 Task: Add La Croix LimonCello Sparkling Water 8 Pack to the cart.
Action: Mouse moved to (46, 295)
Screenshot: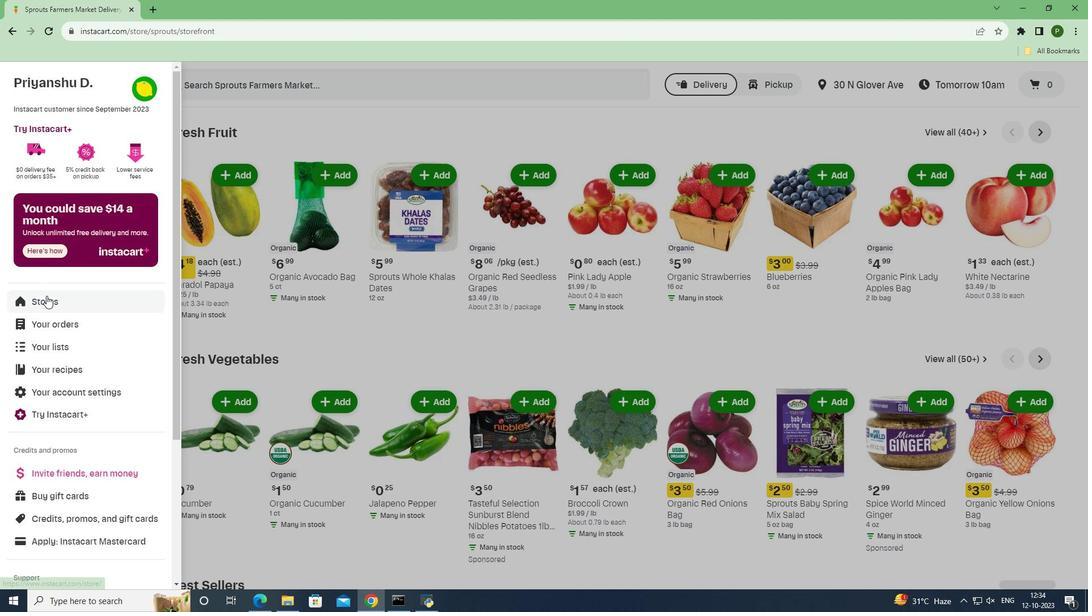 
Action: Mouse pressed left at (46, 295)
Screenshot: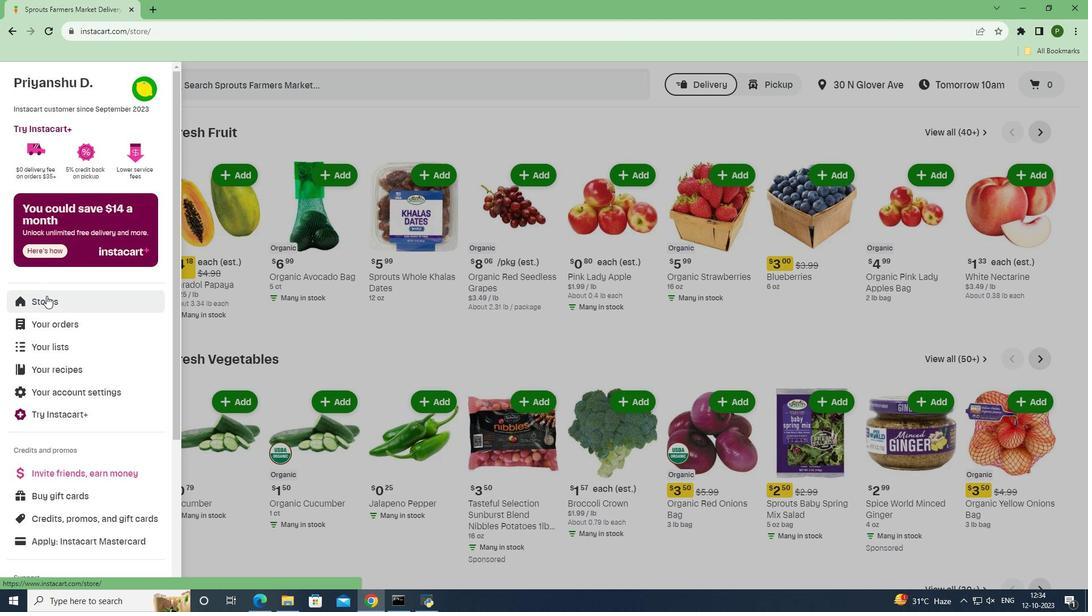 
Action: Mouse moved to (260, 132)
Screenshot: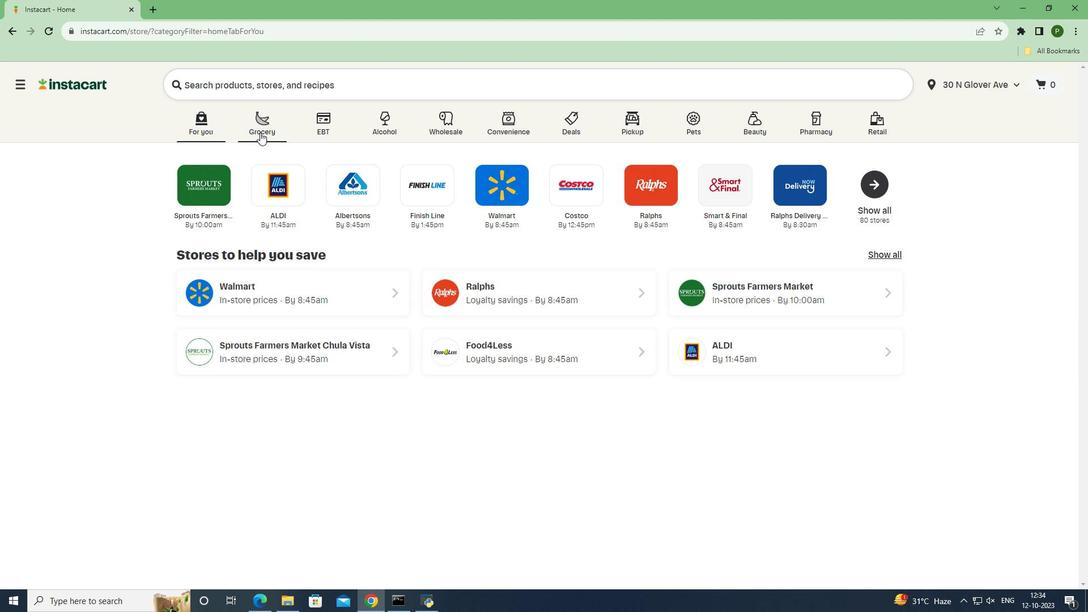 
Action: Mouse pressed left at (260, 132)
Screenshot: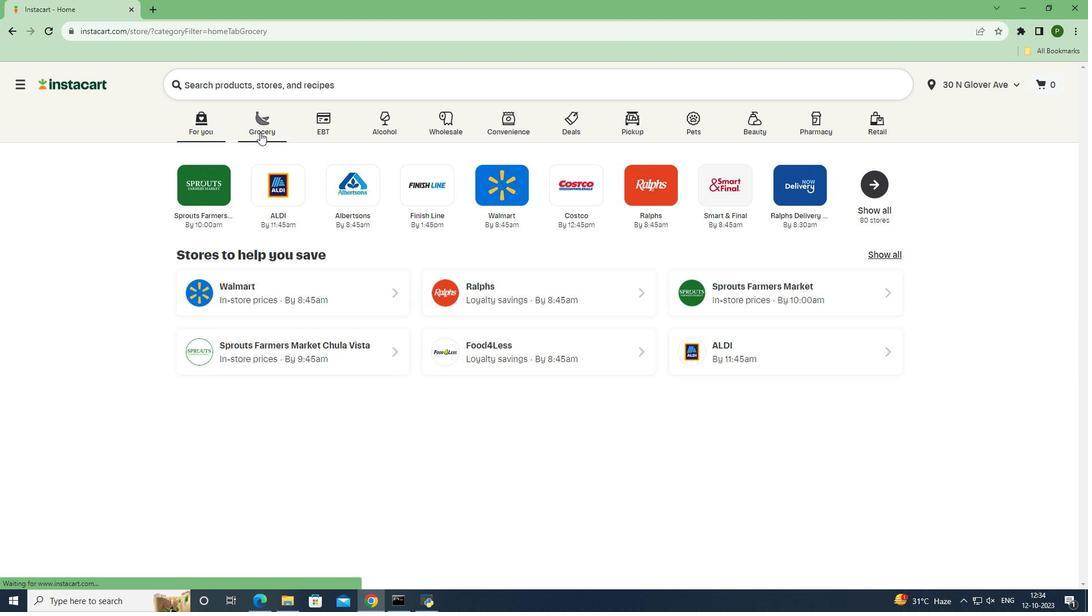 
Action: Mouse moved to (445, 257)
Screenshot: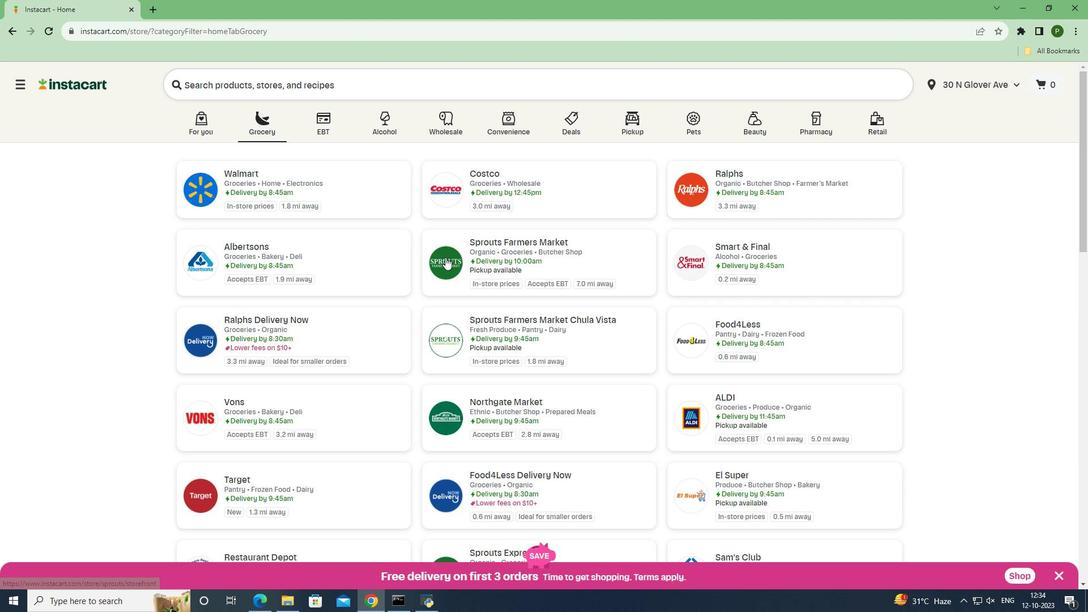 
Action: Mouse pressed left at (445, 257)
Screenshot: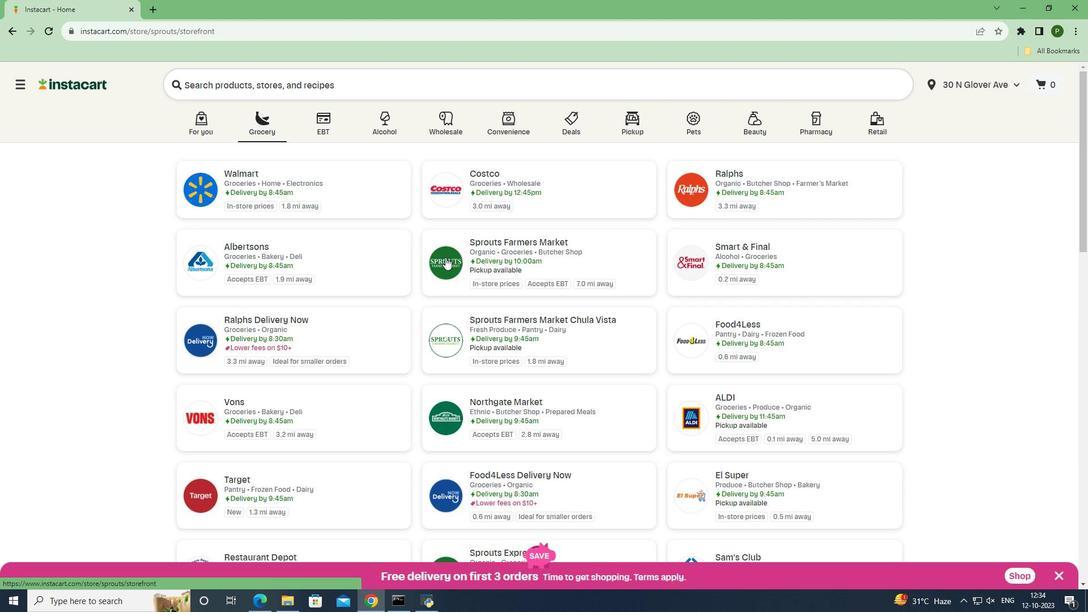 
Action: Mouse moved to (47, 386)
Screenshot: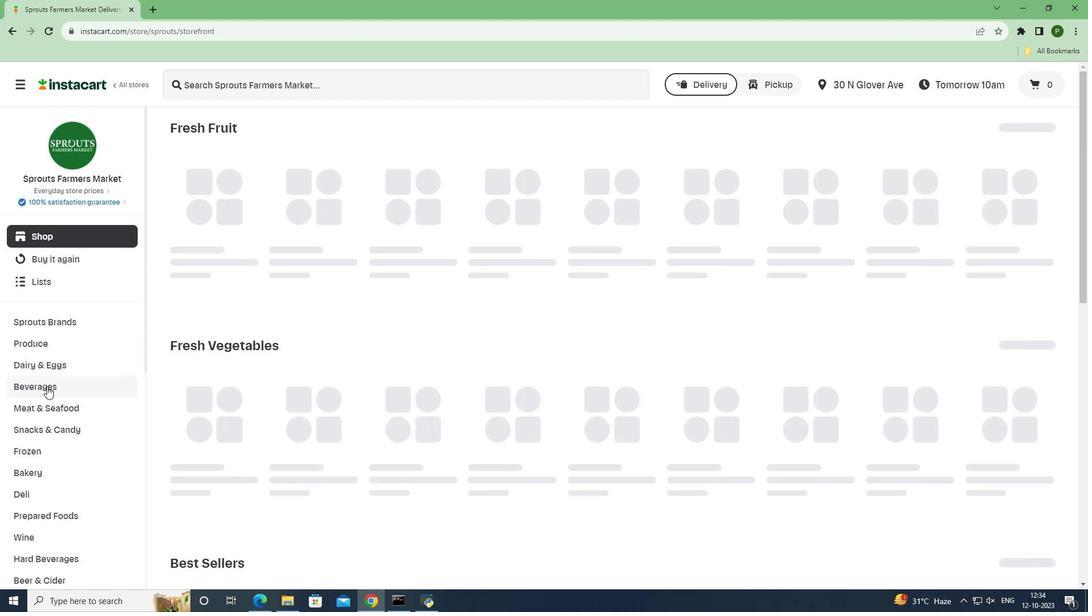 
Action: Mouse pressed left at (47, 386)
Screenshot: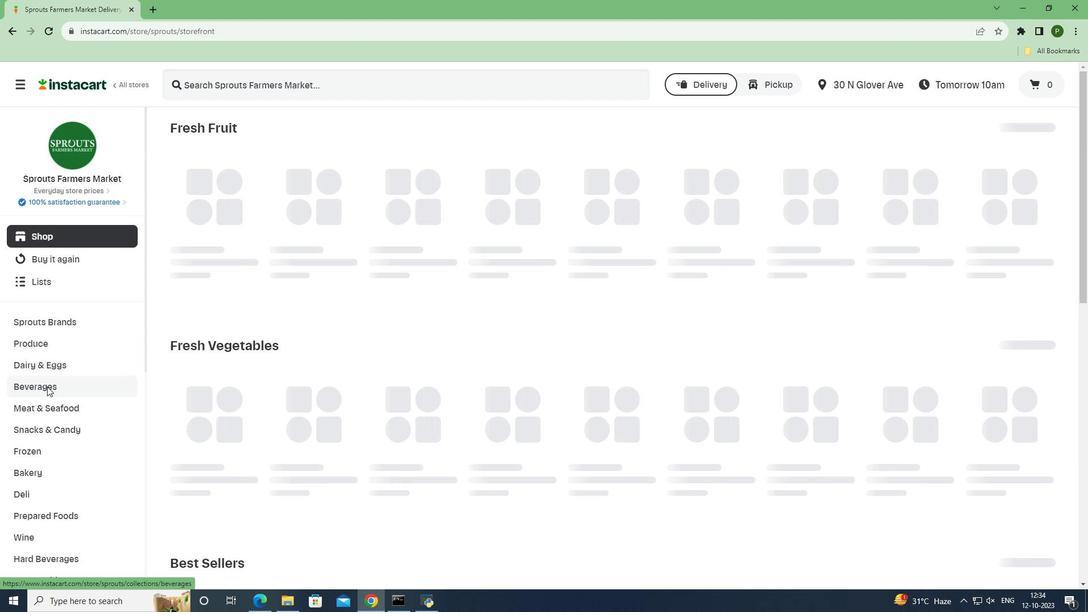 
Action: Mouse moved to (451, 235)
Screenshot: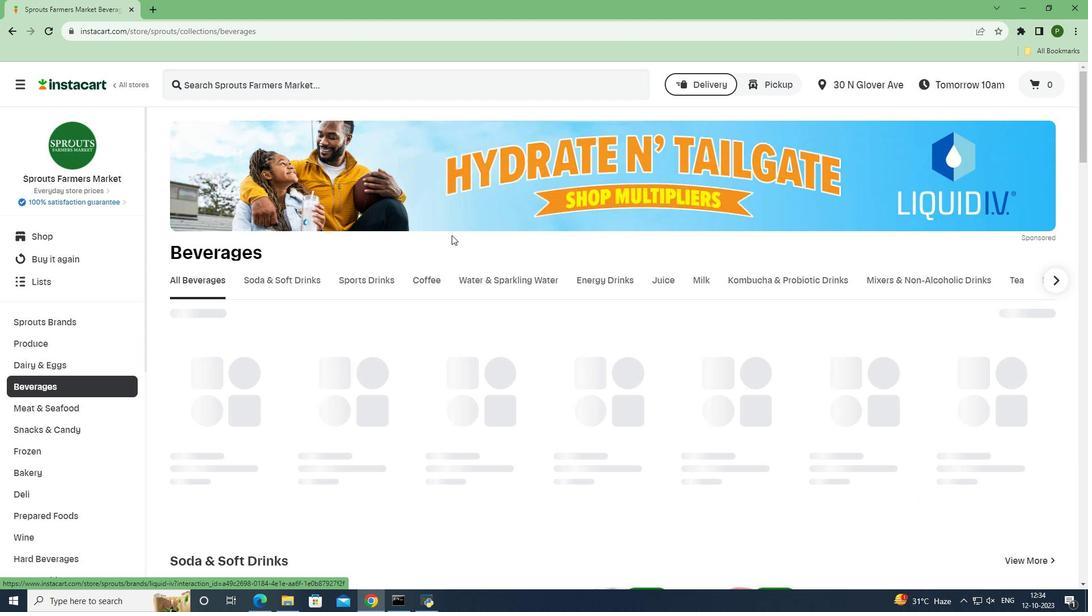 
Action: Mouse scrolled (451, 234) with delta (0, 0)
Screenshot: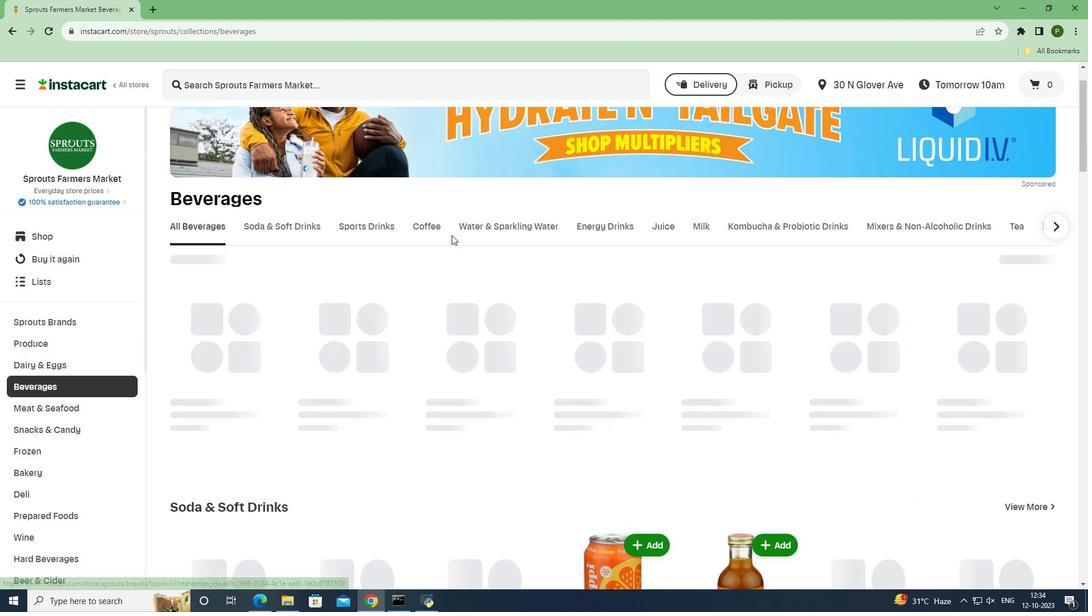 
Action: Mouse moved to (474, 223)
Screenshot: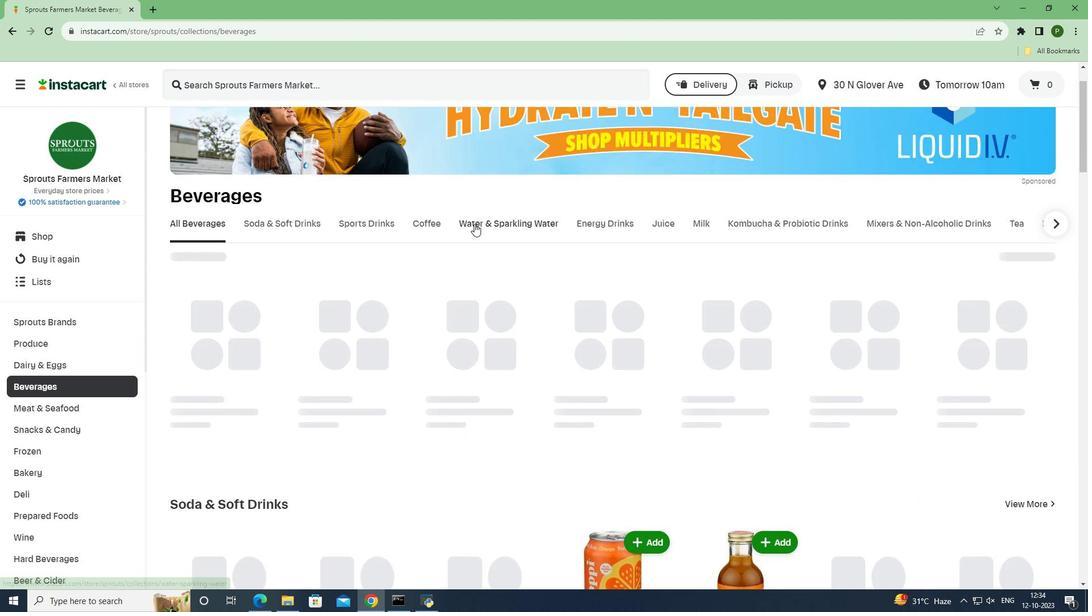 
Action: Mouse pressed left at (474, 223)
Screenshot: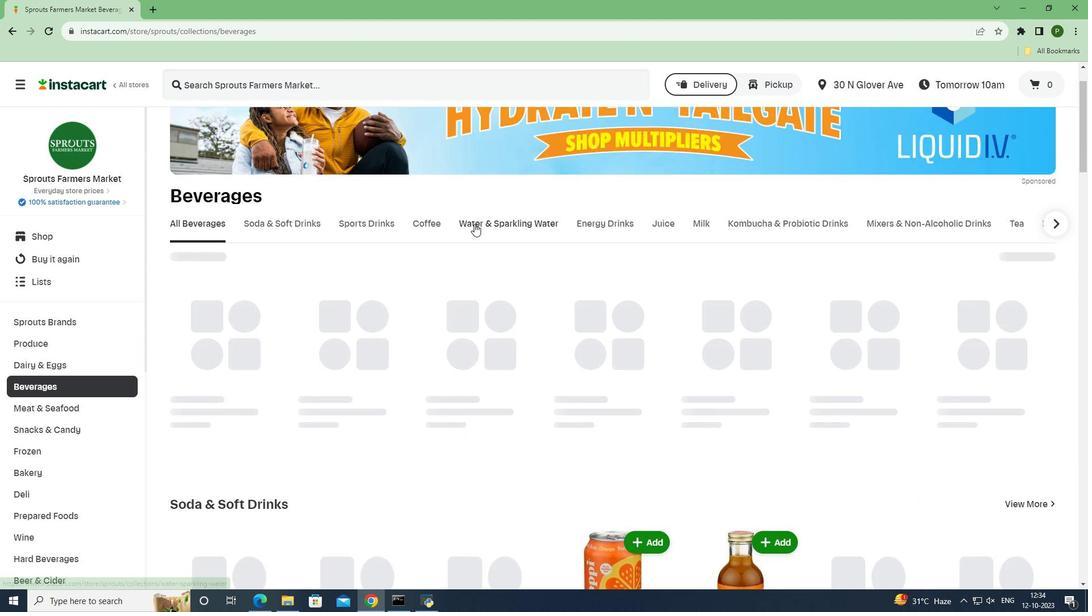 
Action: Mouse moved to (245, 92)
Screenshot: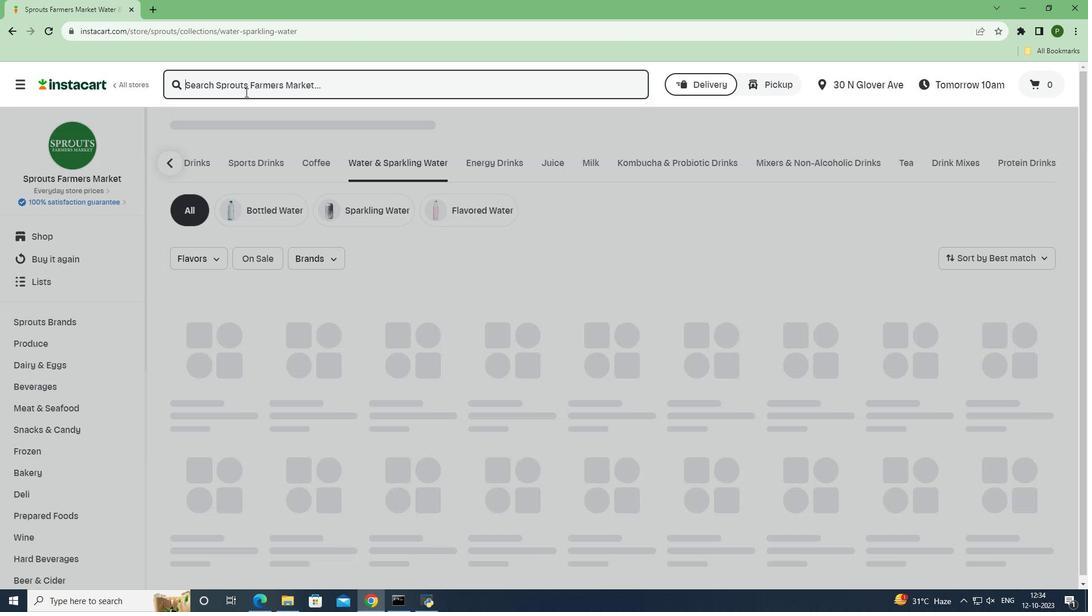 
Action: Mouse pressed left at (245, 92)
Screenshot: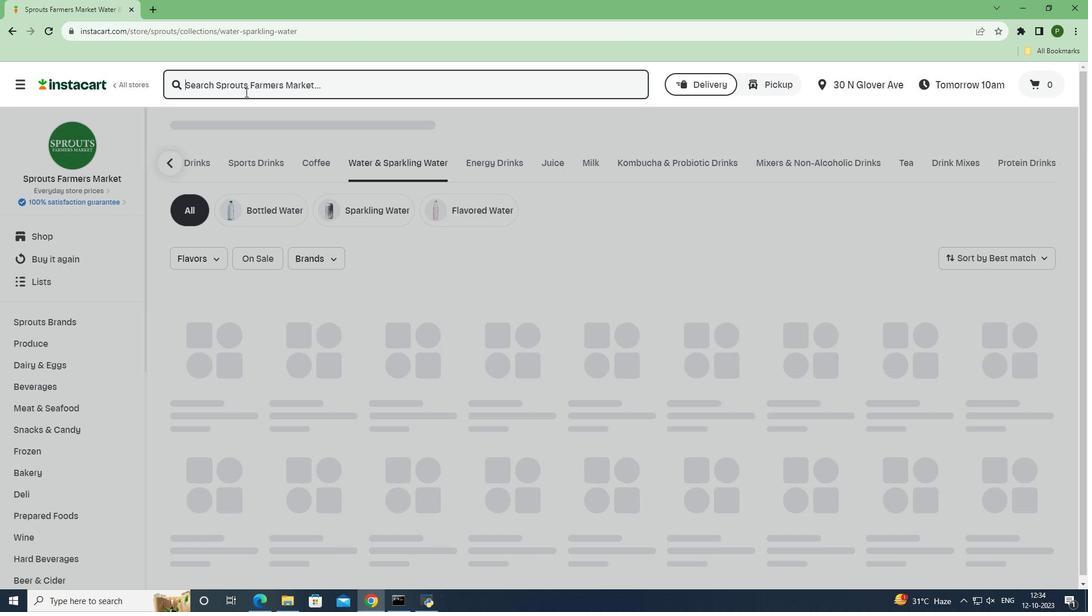 
Action: Key pressed <Key.caps_lock>L<Key.caps_lock>a<Key.space><Key.caps_lock>C<Key.caps_lock>roix<Key.space><Key.caps_lock>L<Key.caps_lock>imon<Key.caps_lock>C<Key.caps_lock>ello<Key.space><Key.caps_lock>S<Key.caps_lock>parkling<Key.space><Key.caps_lock>W<Key.caps_lock>ater<Key.space>8<Key.space><Key.caps_lock>P<Key.caps_lock>ack<Key.space><Key.enter>
Screenshot: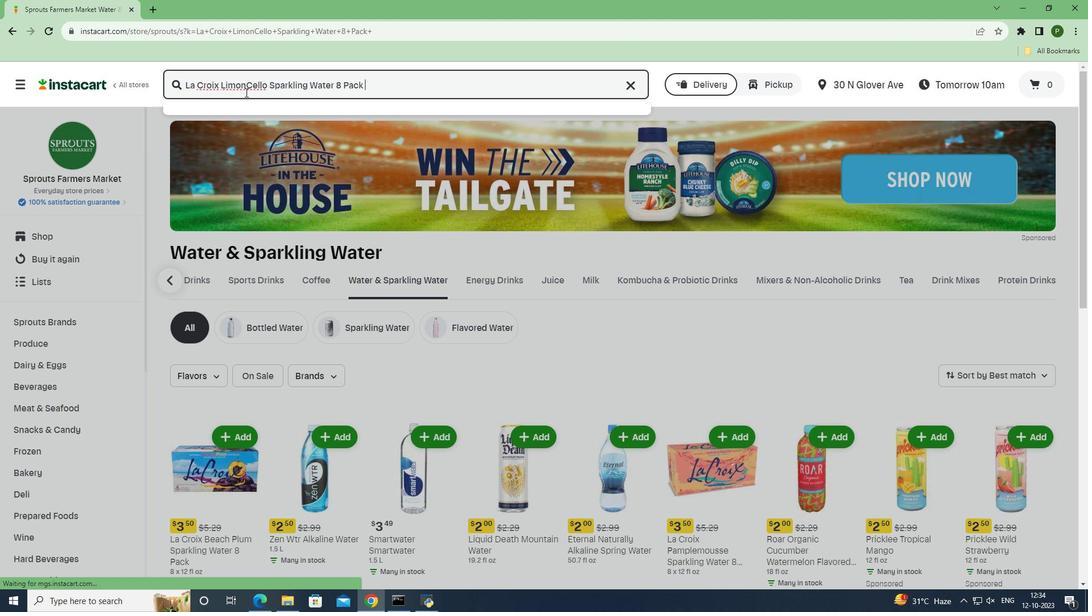 
Action: Mouse moved to (360, 231)
Screenshot: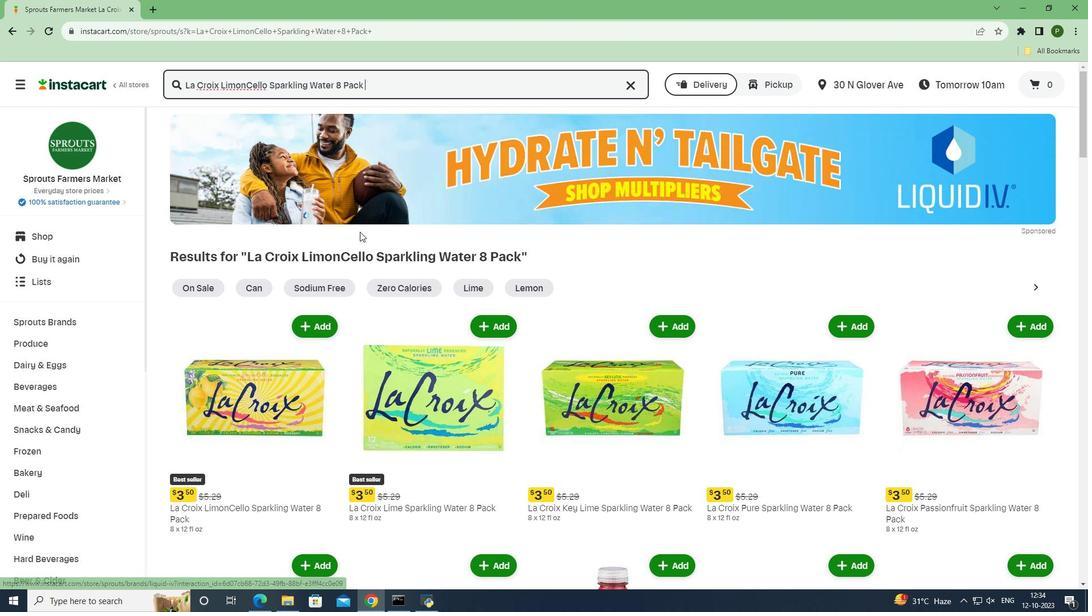 
Action: Mouse scrolled (360, 231) with delta (0, 0)
Screenshot: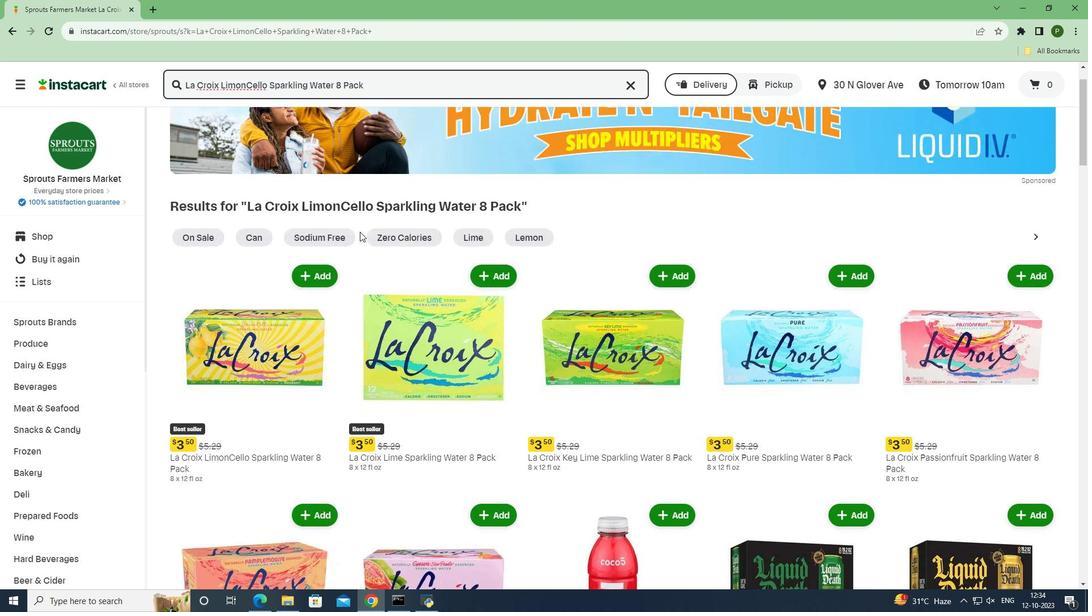 
Action: Mouse scrolled (360, 231) with delta (0, 0)
Screenshot: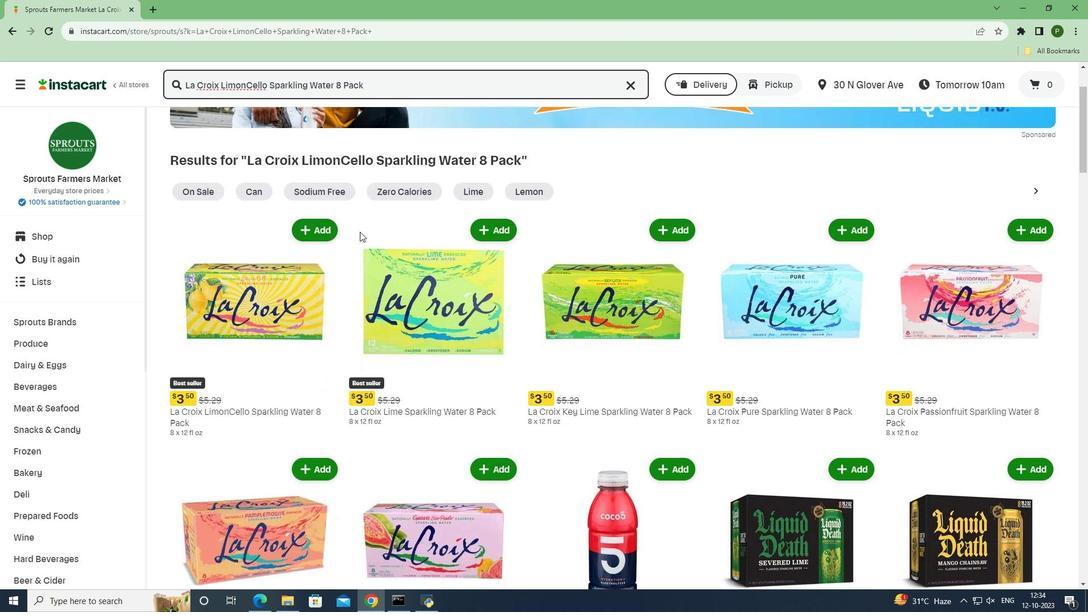 
Action: Mouse moved to (320, 217)
Screenshot: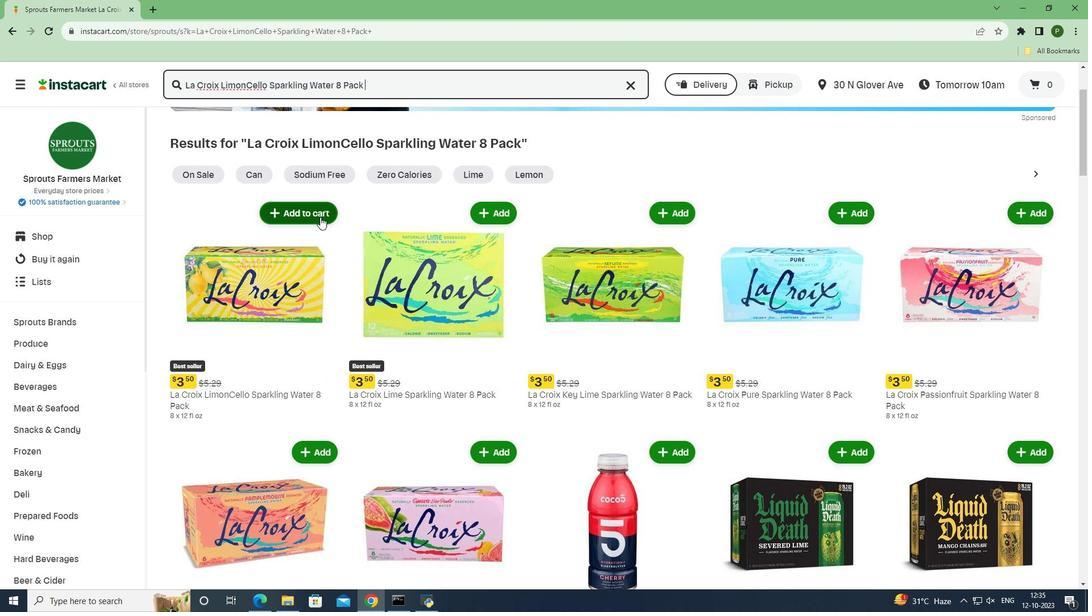 
Action: Mouse pressed left at (320, 217)
Screenshot: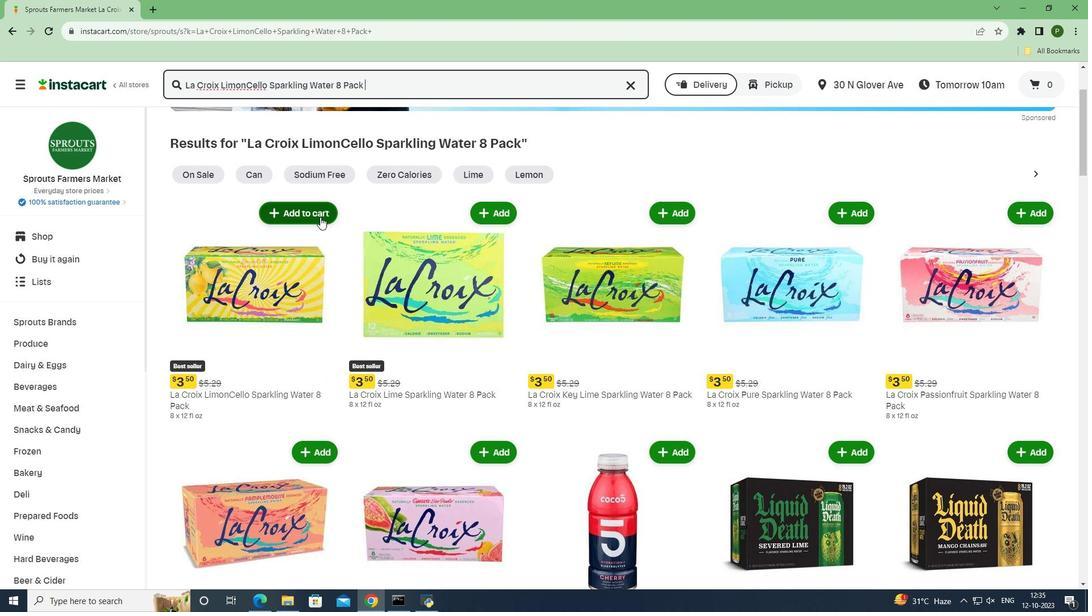 
Action: Mouse moved to (340, 255)
Screenshot: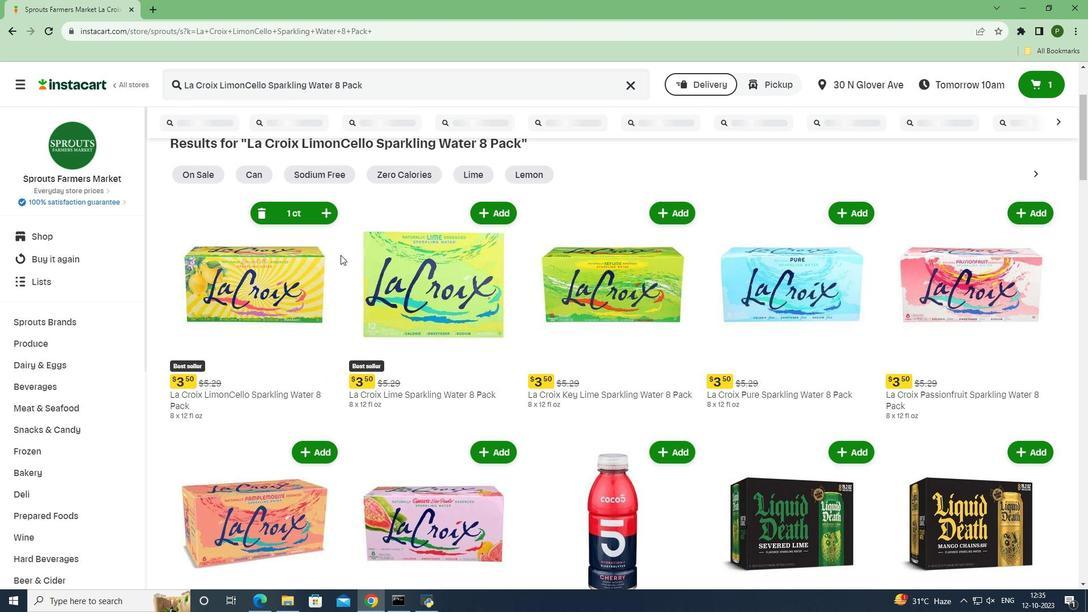 
